 Task: In the  document benchmark Apply all border to the tabe with  'with box; Style line and width 1/4 pt 'Select Header and apply  'Italics' Select the text and align it to the  Left
Action: Mouse moved to (334, 56)
Screenshot: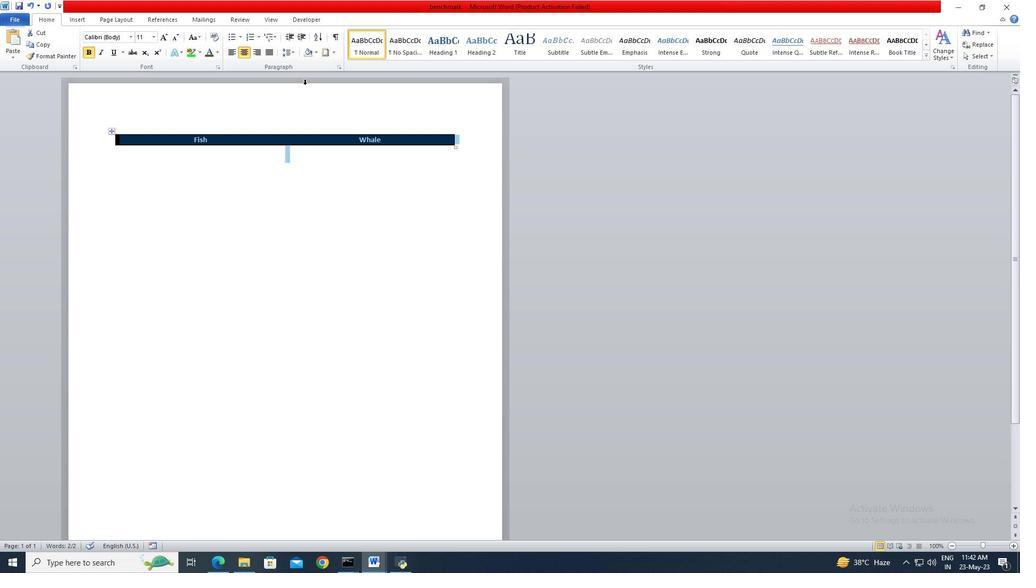 
Action: Mouse pressed left at (334, 56)
Screenshot: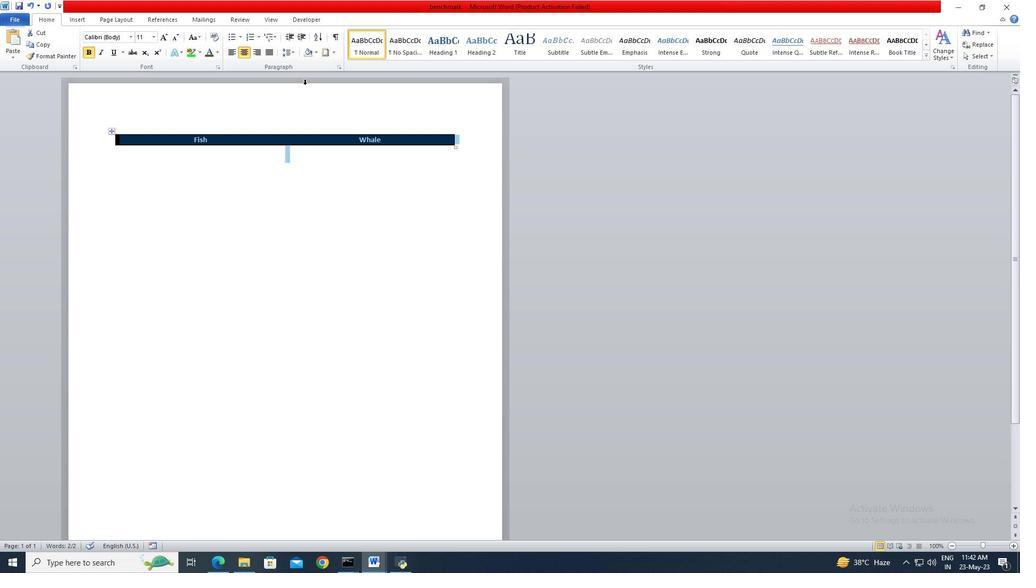 
Action: Mouse moved to (343, 123)
Screenshot: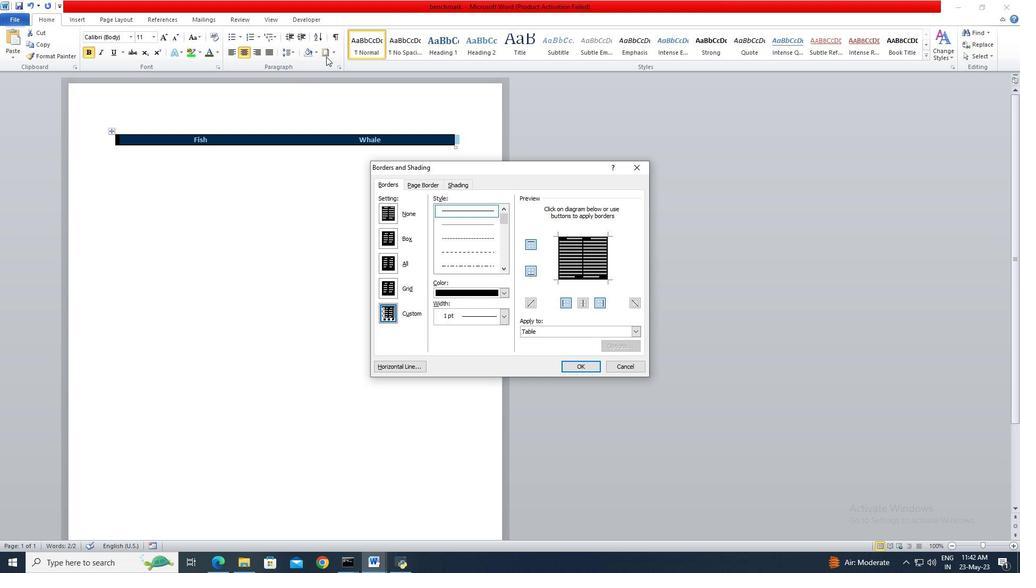 
Action: Mouse pressed left at (343, 123)
Screenshot: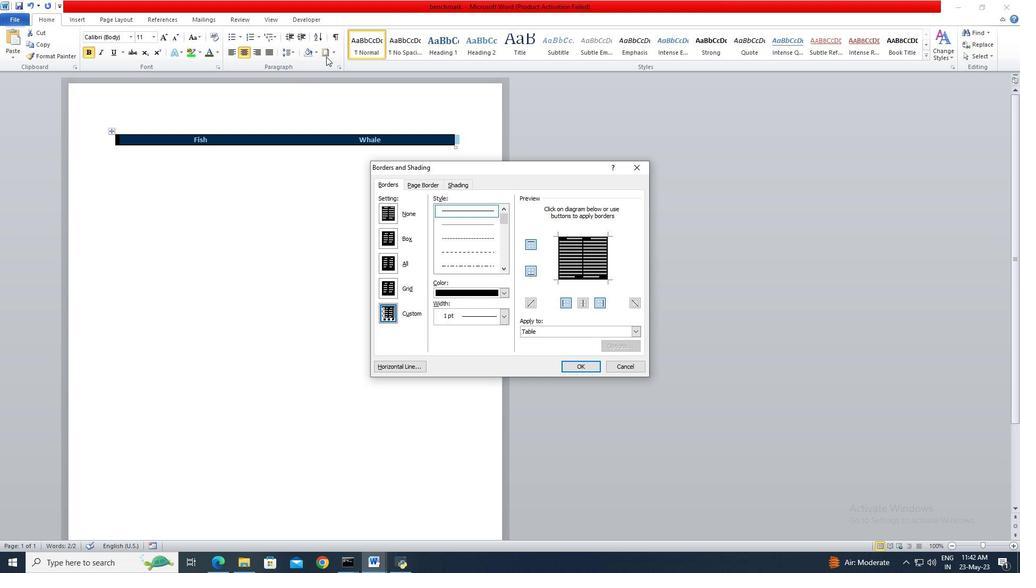 
Action: Mouse moved to (461, 143)
Screenshot: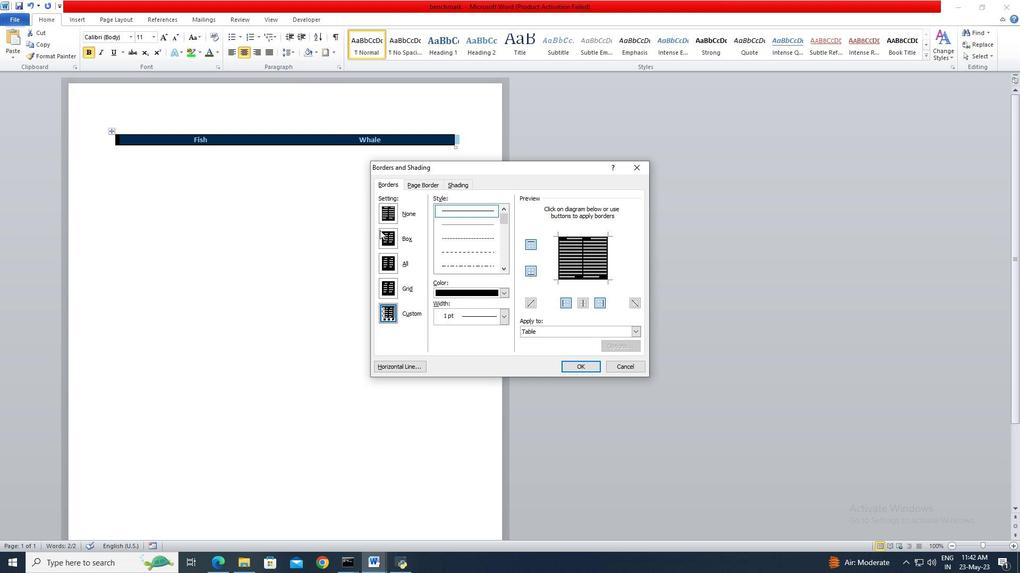 
Action: Key pressed <Key.shift>ctrl+Z
Screenshot: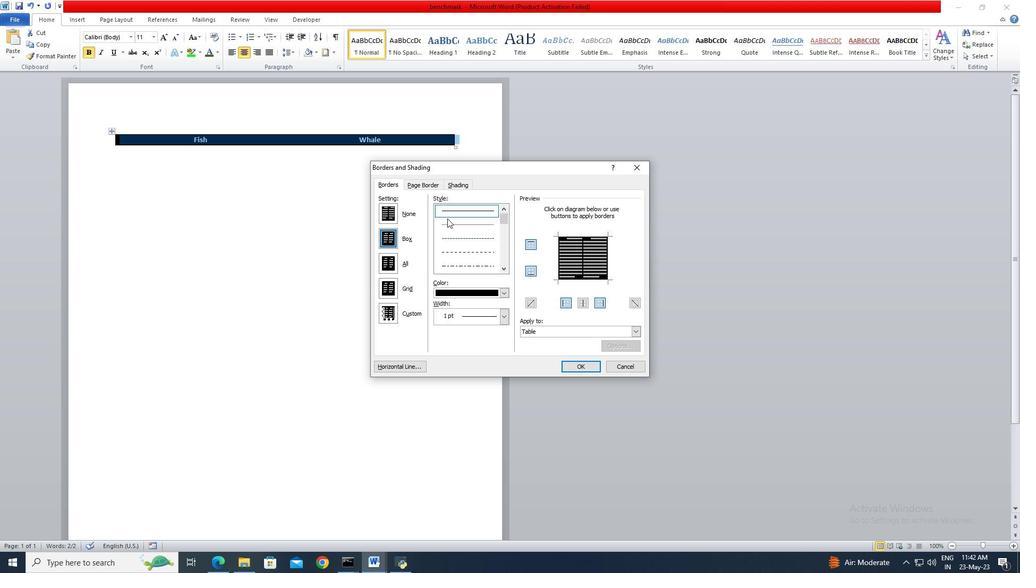 
Action: Mouse moved to (251, 160)
Screenshot: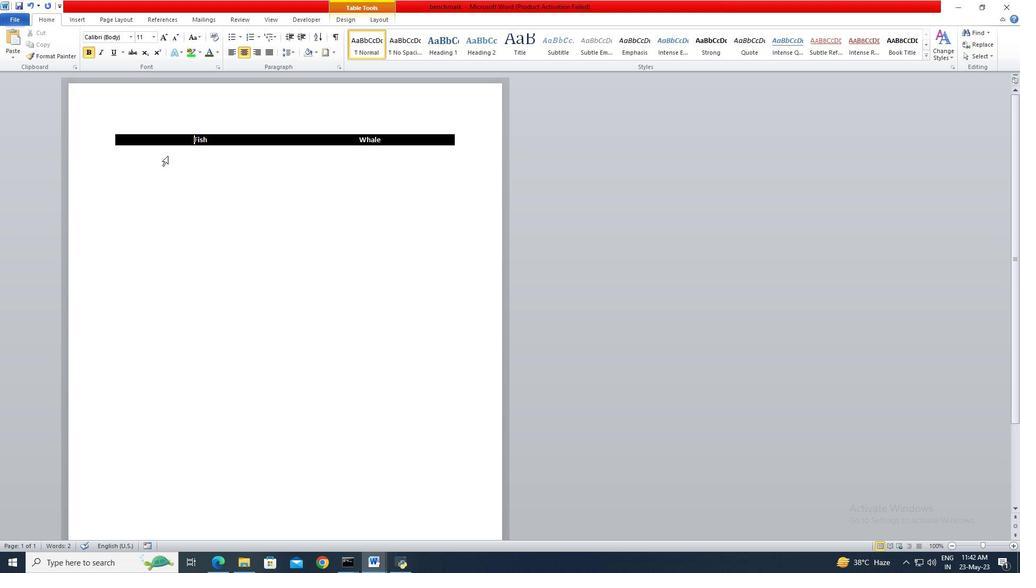 
Action: Key pressed ctrl+A
Screenshot: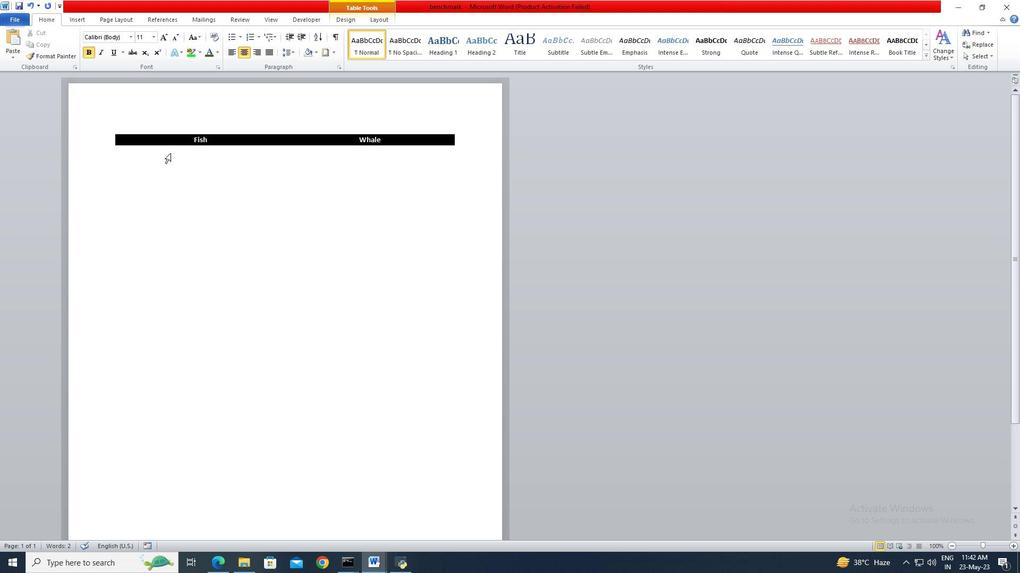 
Action: Mouse moved to (333, 52)
Screenshot: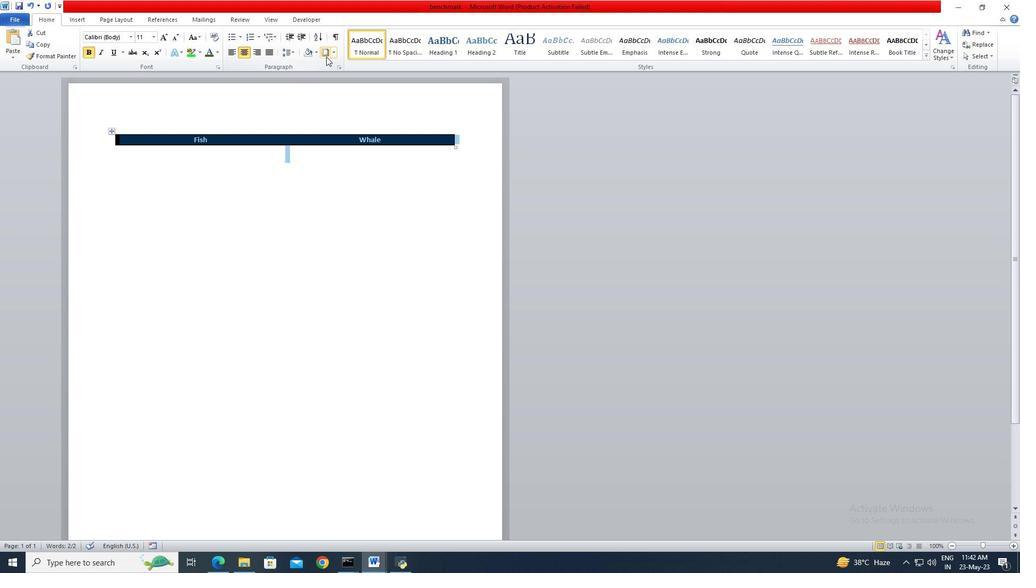 
Action: Mouse pressed left at (333, 52)
Screenshot: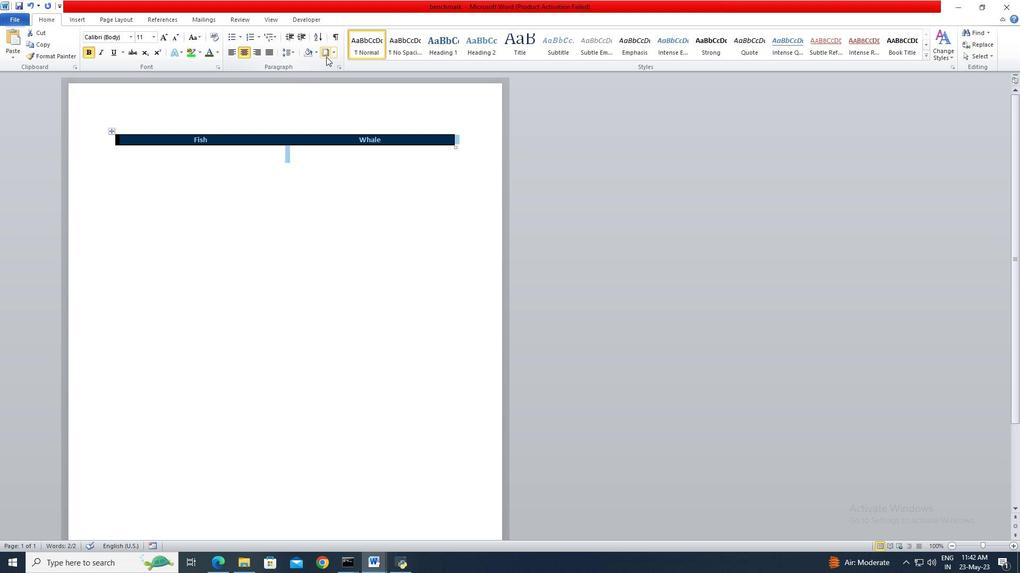 
Action: Mouse moved to (341, 125)
Screenshot: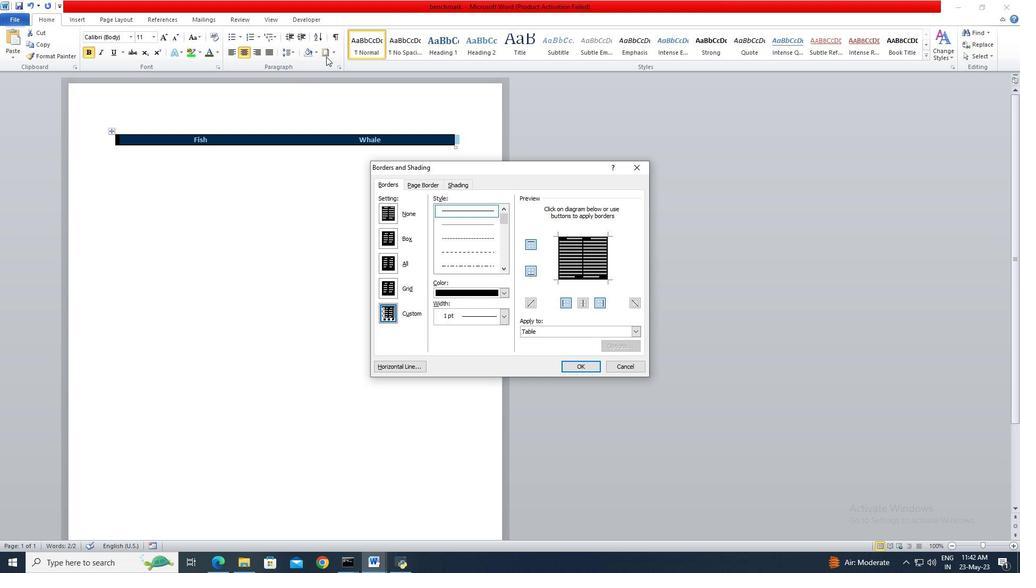 
Action: Mouse pressed left at (341, 125)
Screenshot: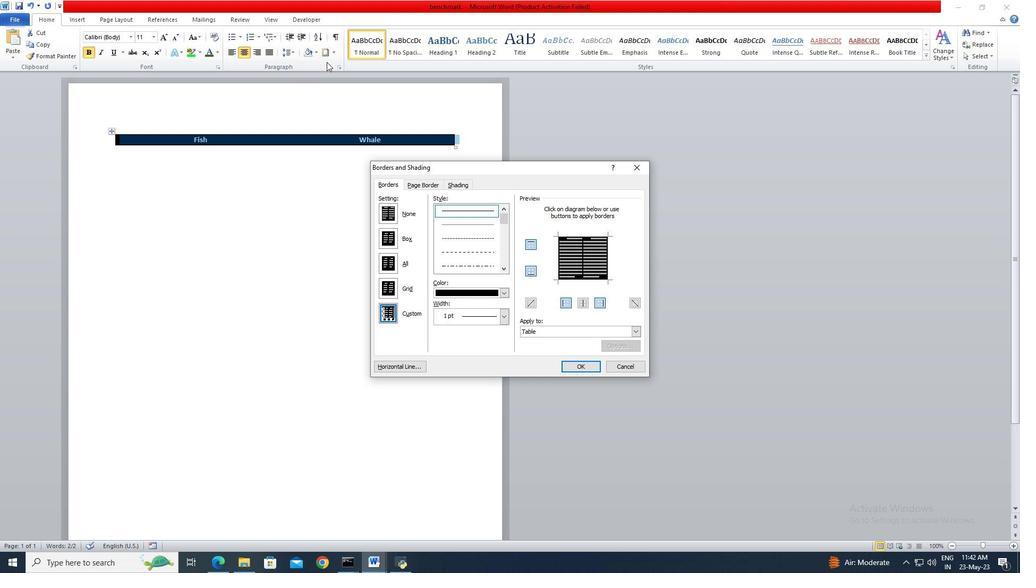 
Action: Mouse moved to (350, 174)
Screenshot: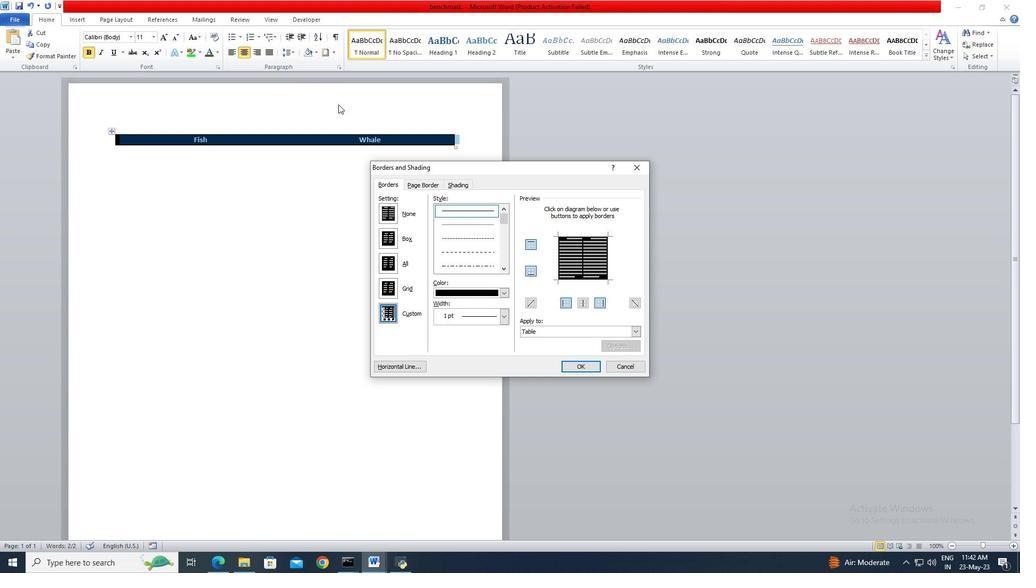 
Action: Mouse pressed left at (350, 174)
Screenshot: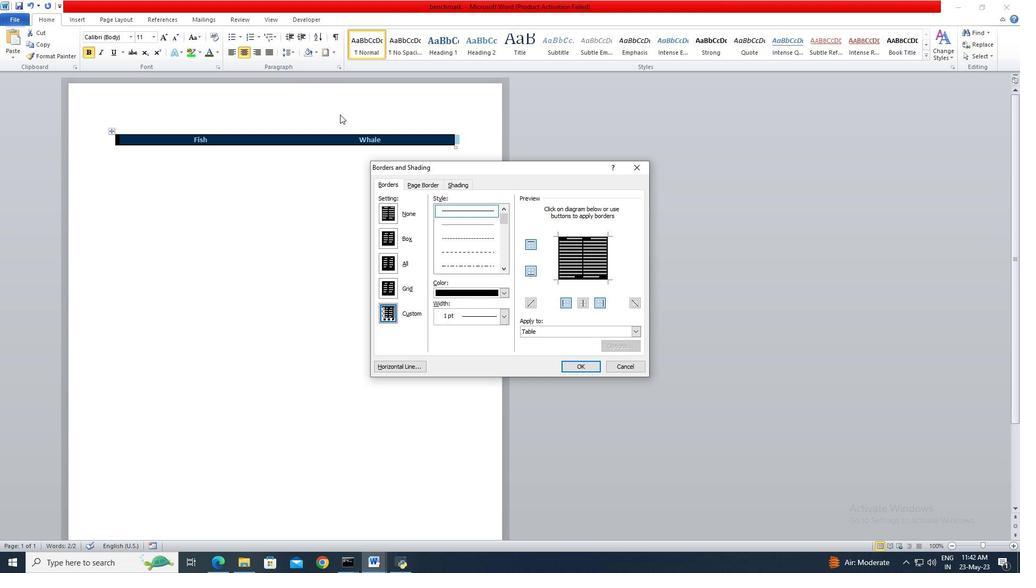 
Action: Mouse moved to (335, 55)
Screenshot: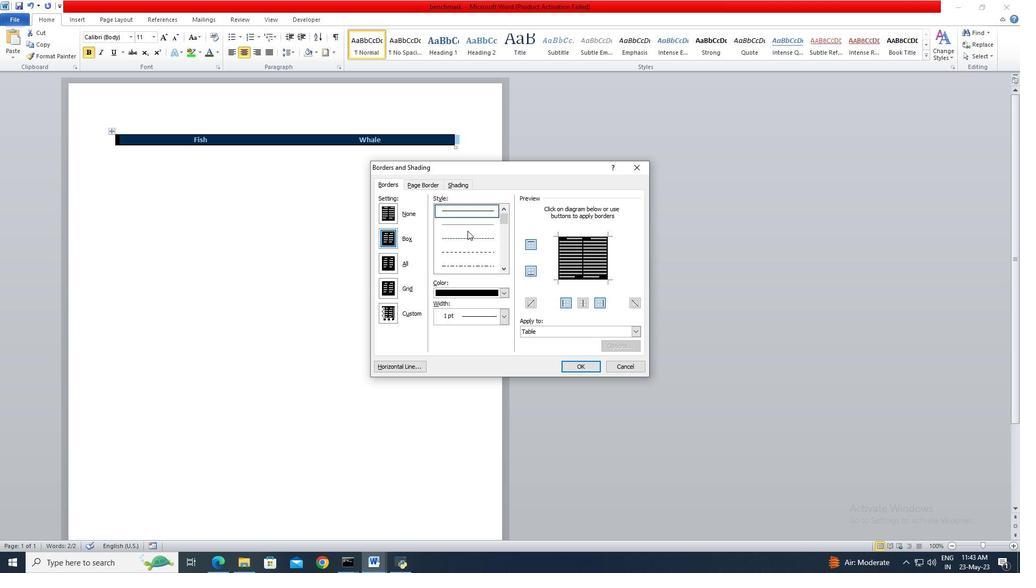 
Action: Mouse pressed left at (335, 55)
Screenshot: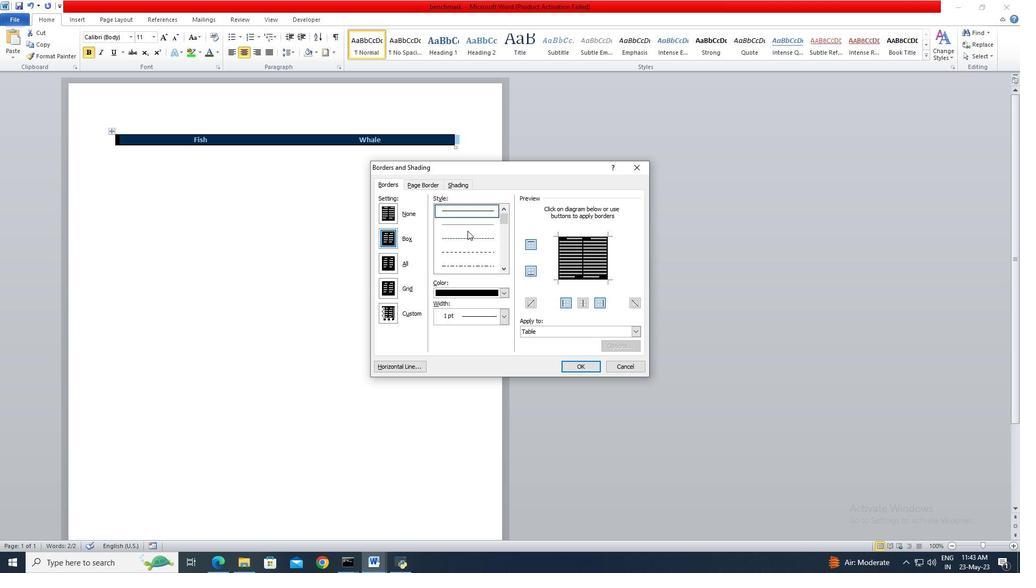 
Action: Mouse moved to (354, 248)
Screenshot: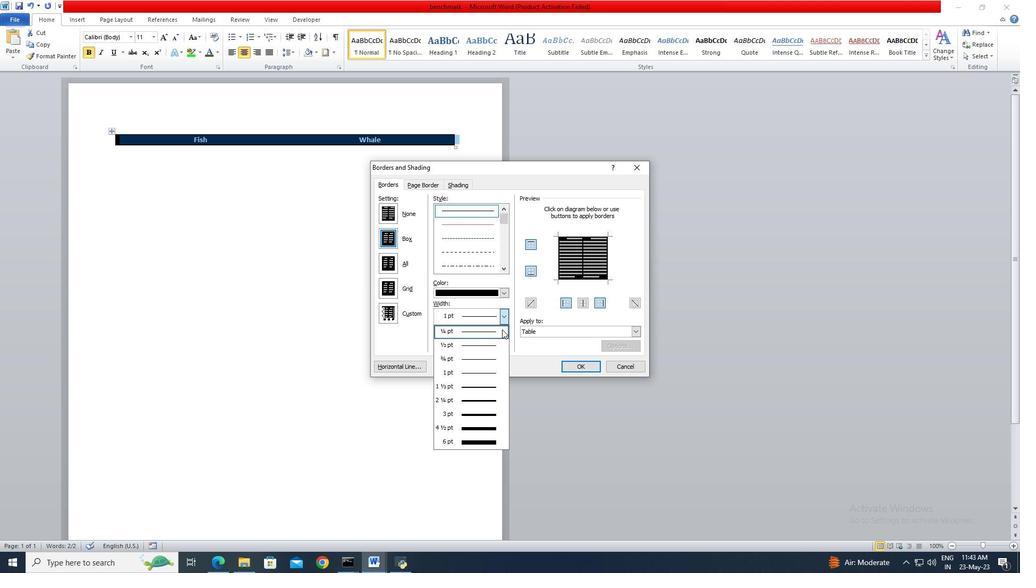 
Action: Mouse pressed left at (354, 248)
Screenshot: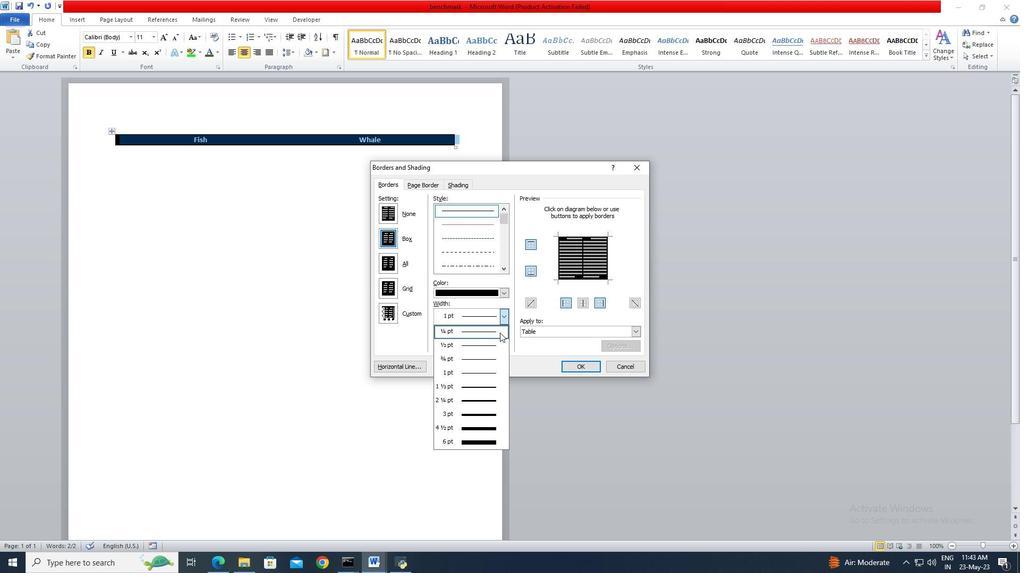 
Action: Mouse moved to (384, 244)
Screenshot: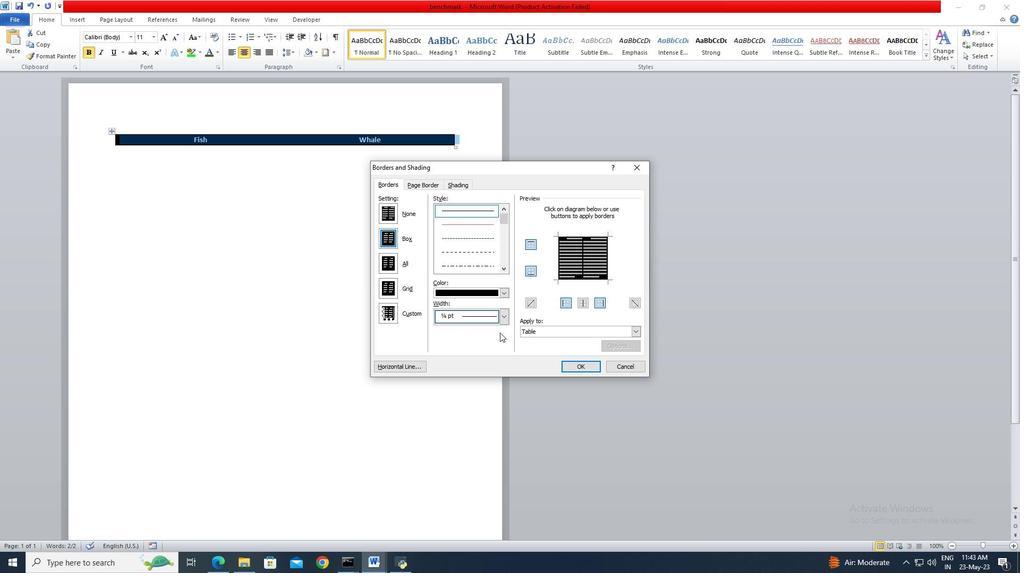 
Action: Mouse pressed left at (384, 244)
Screenshot: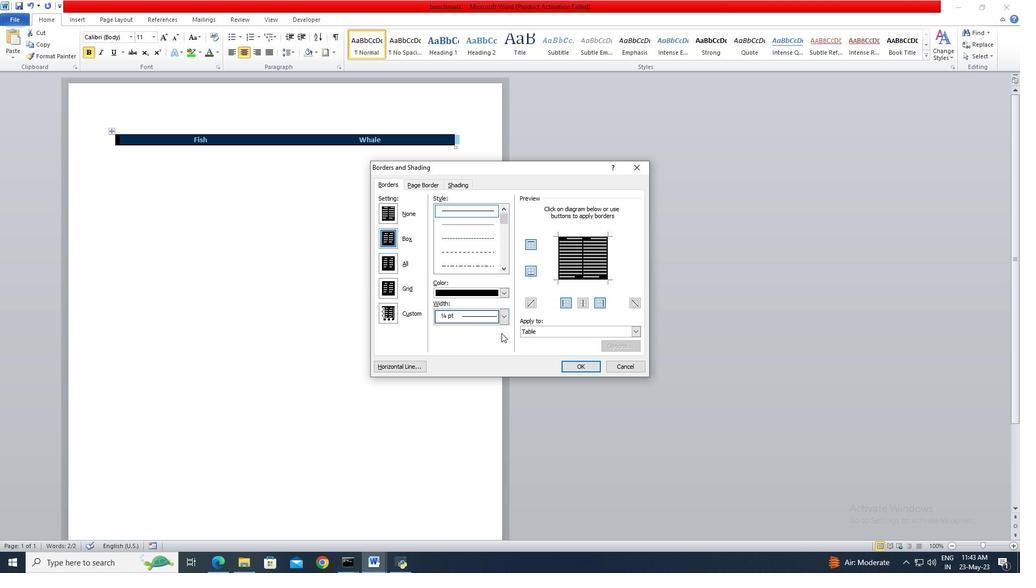 
Action: Mouse moved to (623, 364)
Screenshot: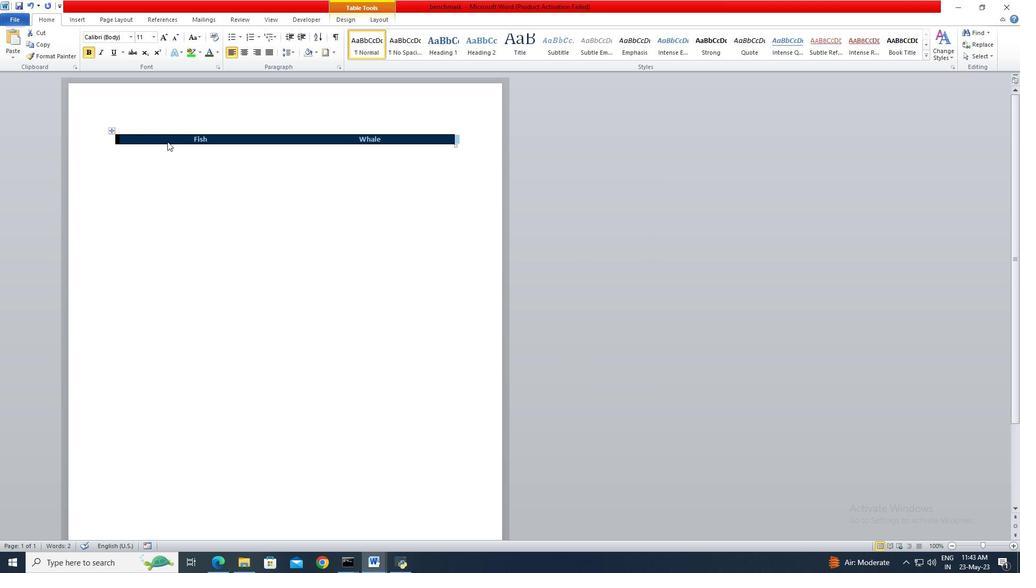 
Action: Mouse pressed left at (623, 364)
Screenshot: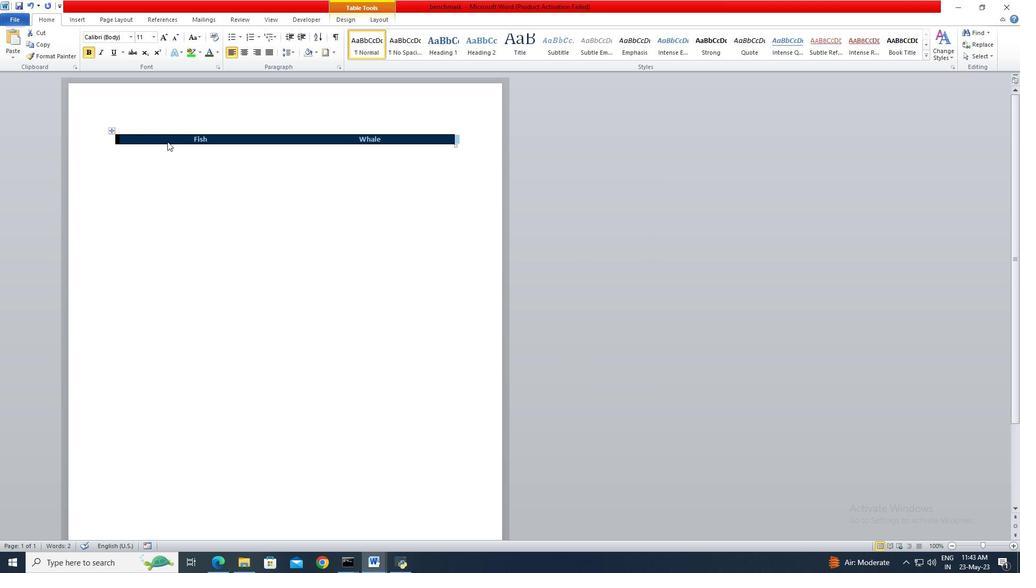 
Action: Mouse moved to (170, 153)
Screenshot: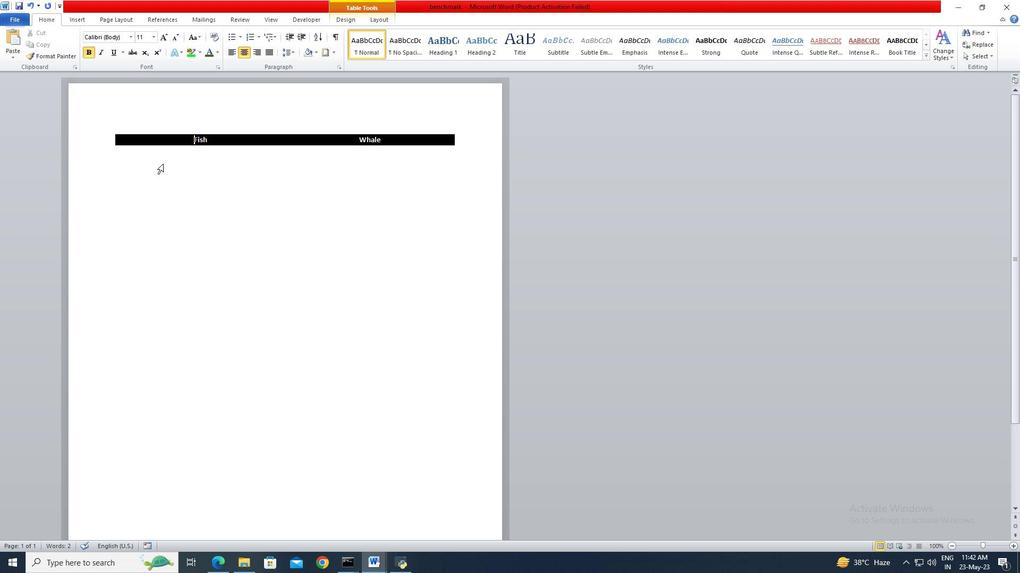 
Action: Key pressed ctrl+A
Screenshot: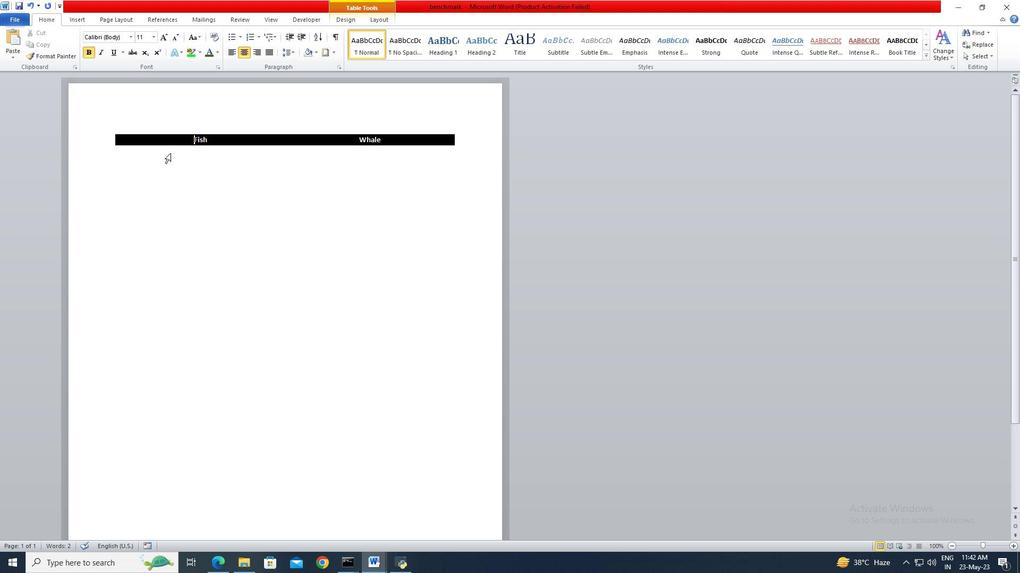 
Action: Mouse moved to (326, 56)
Screenshot: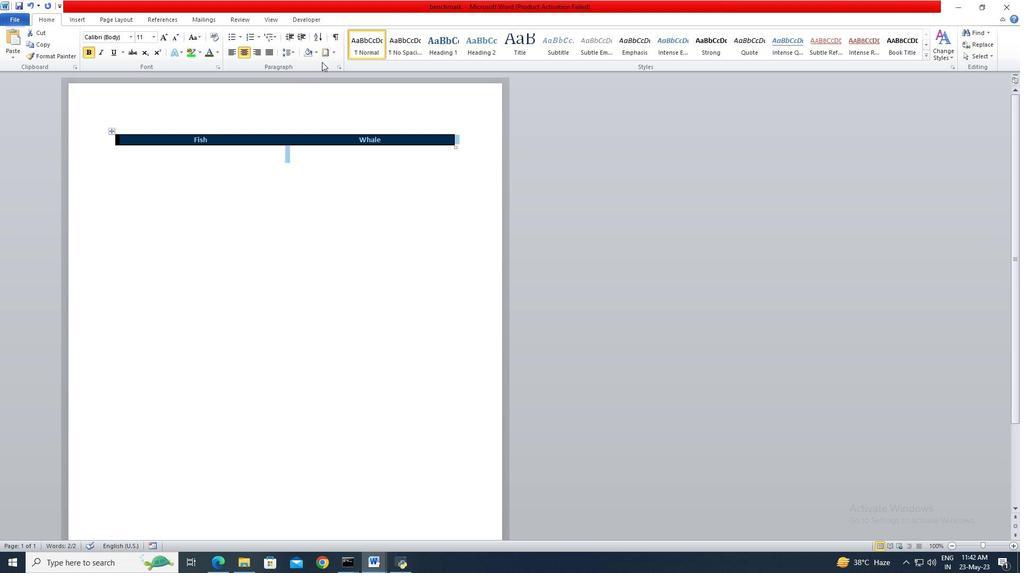 
Action: Mouse pressed left at (326, 56)
Screenshot: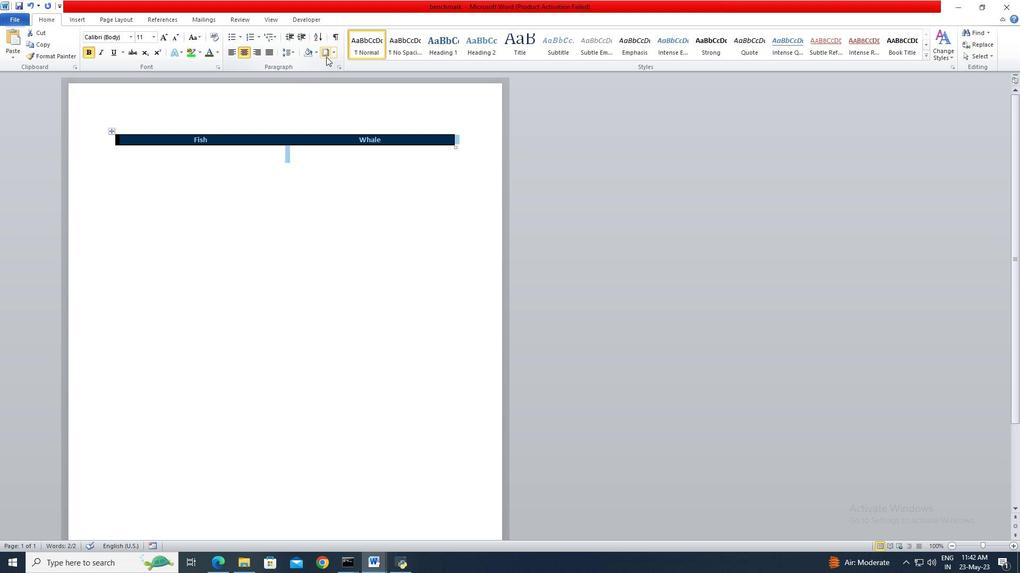 
Action: Mouse moved to (386, 239)
Screenshot: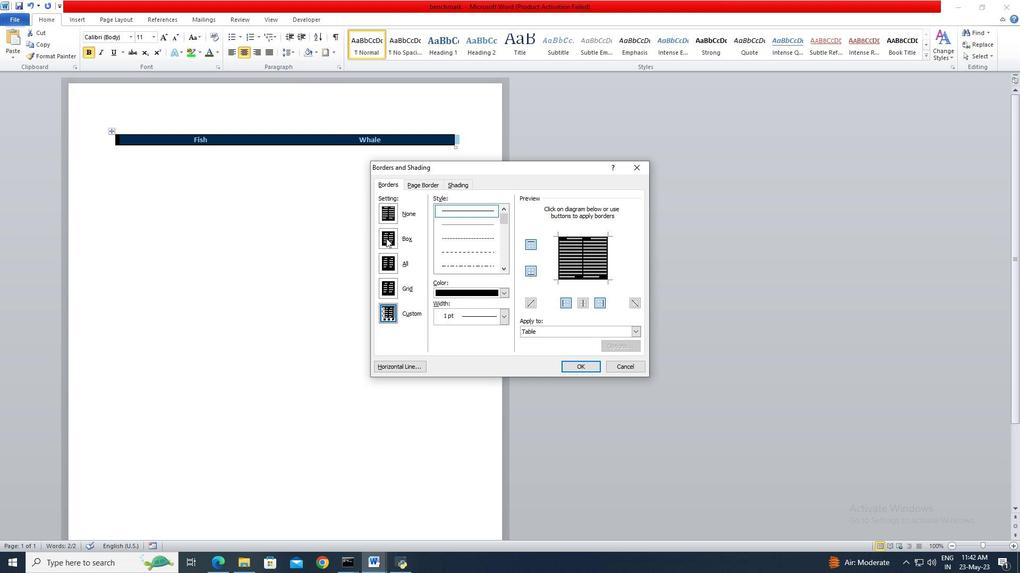 
Action: Mouse pressed left at (386, 239)
Screenshot: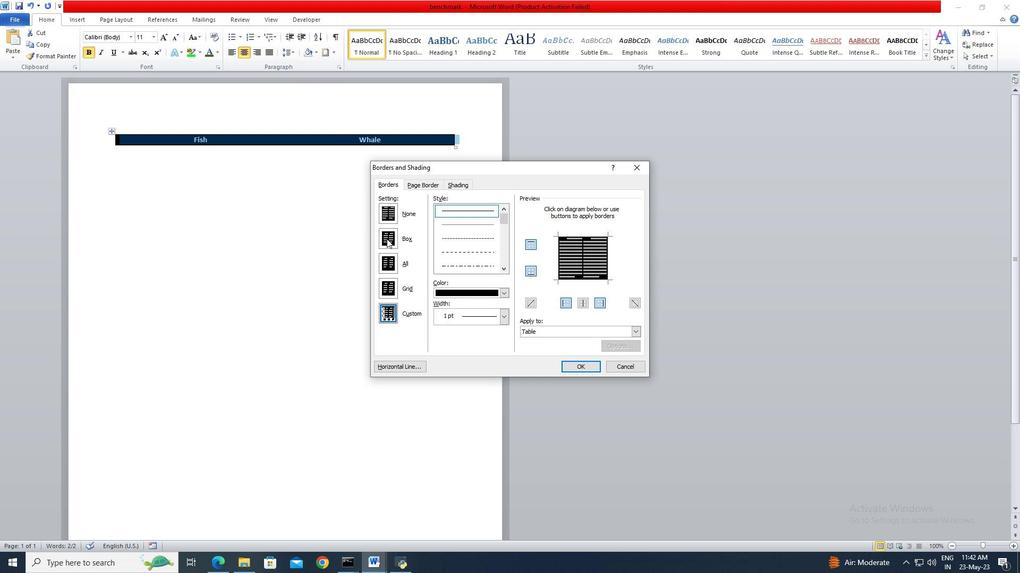 
Action: Mouse moved to (454, 211)
Screenshot: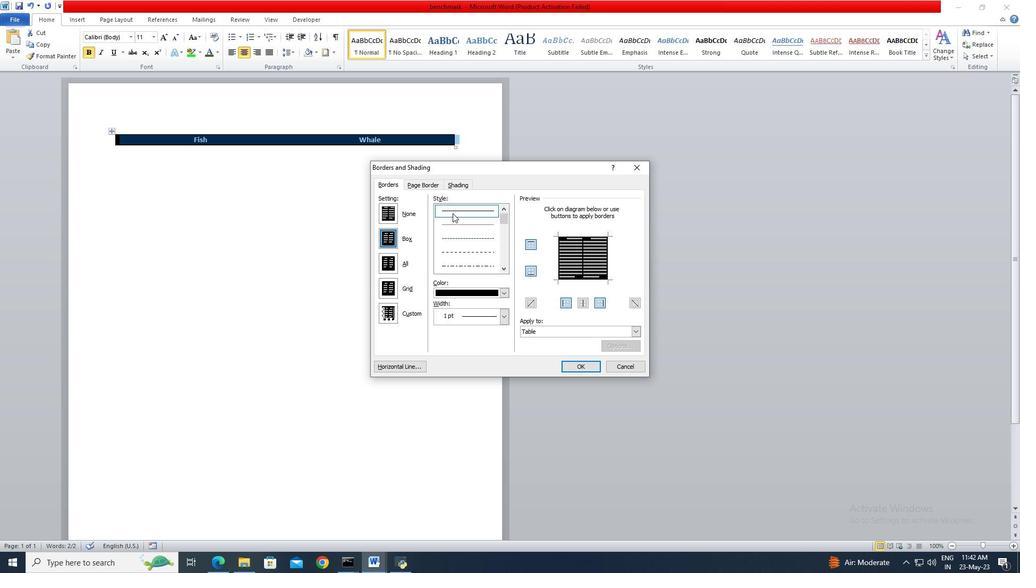 
Action: Mouse pressed left at (454, 211)
Screenshot: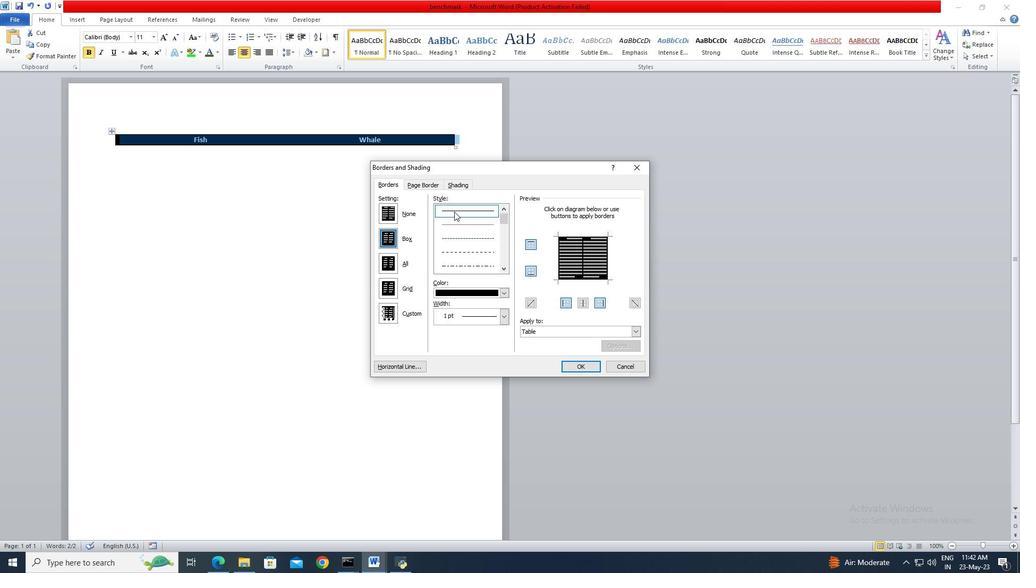
Action: Mouse moved to (506, 317)
Screenshot: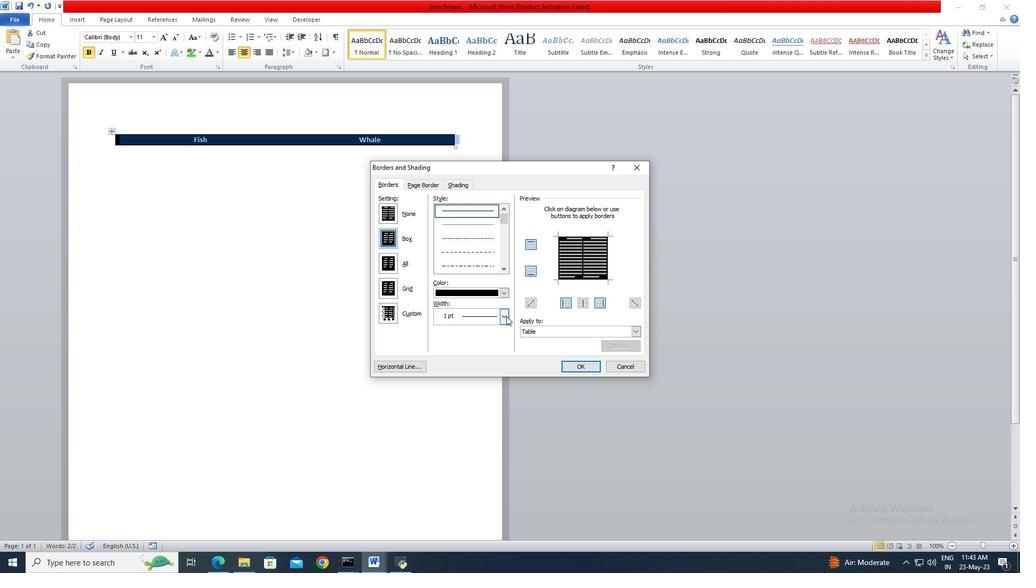 
Action: Mouse pressed left at (506, 317)
Screenshot: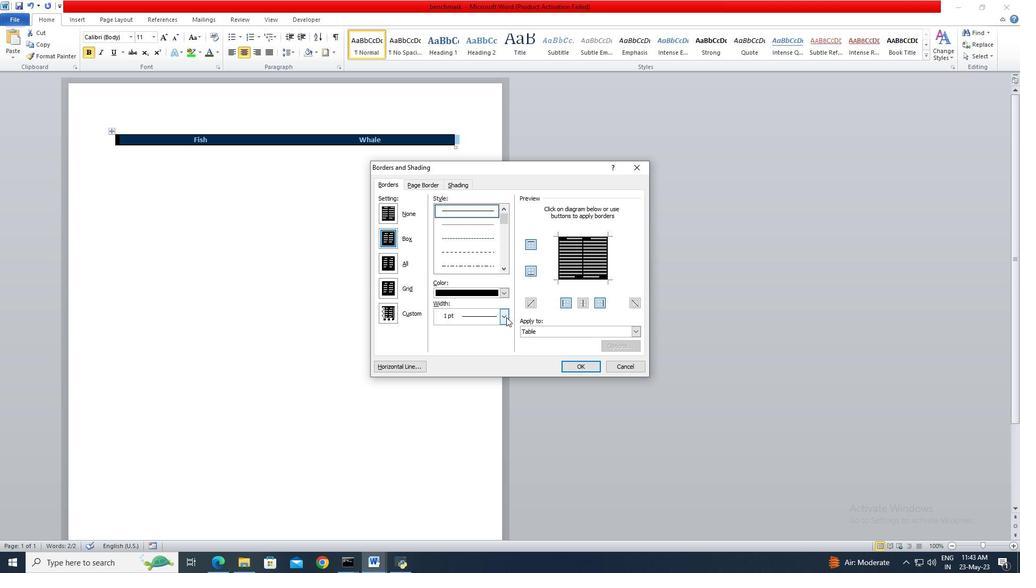 
Action: Mouse moved to (499, 333)
Screenshot: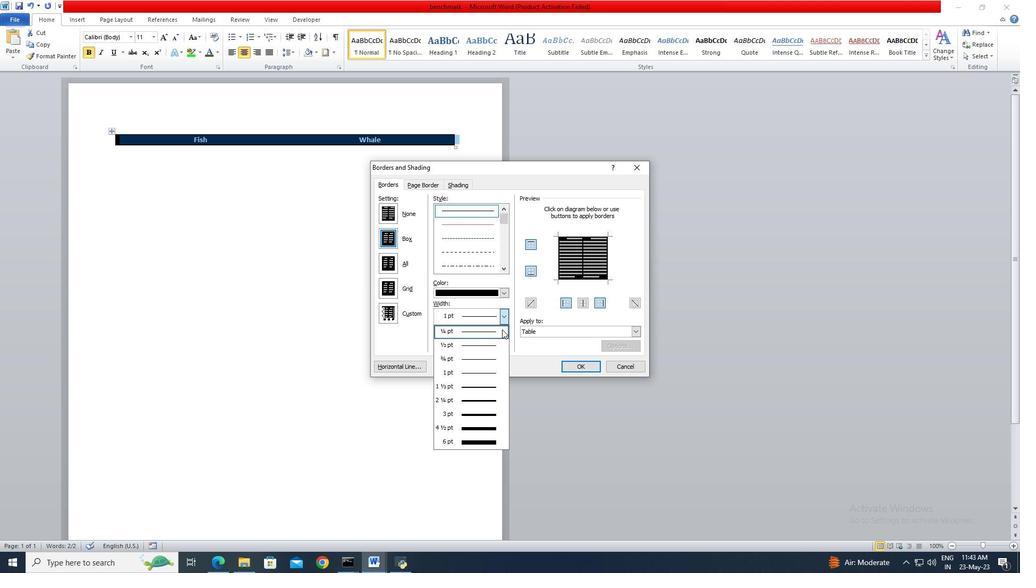
Action: Mouse pressed left at (499, 333)
Screenshot: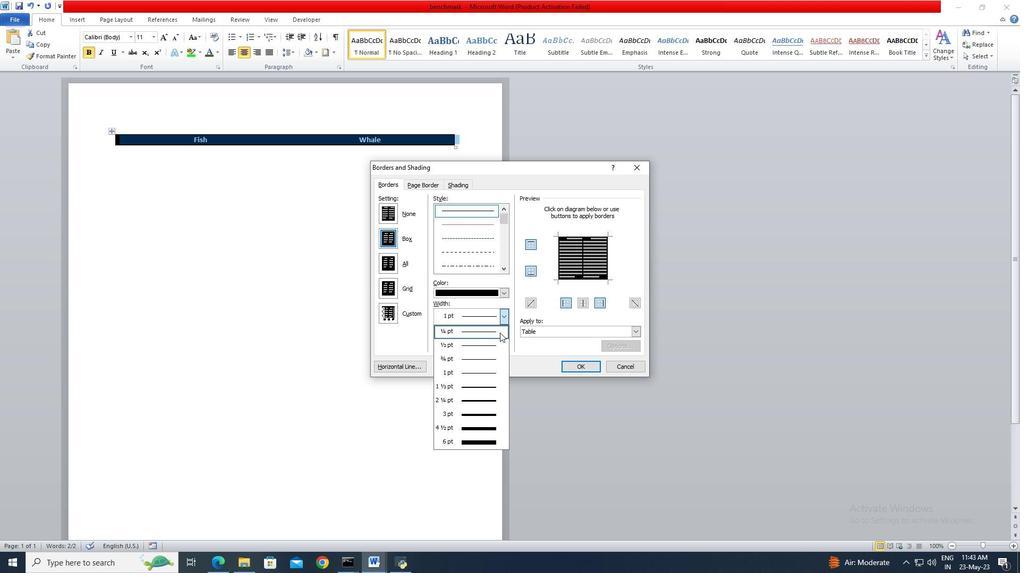 
Action: Mouse moved to (595, 366)
Screenshot: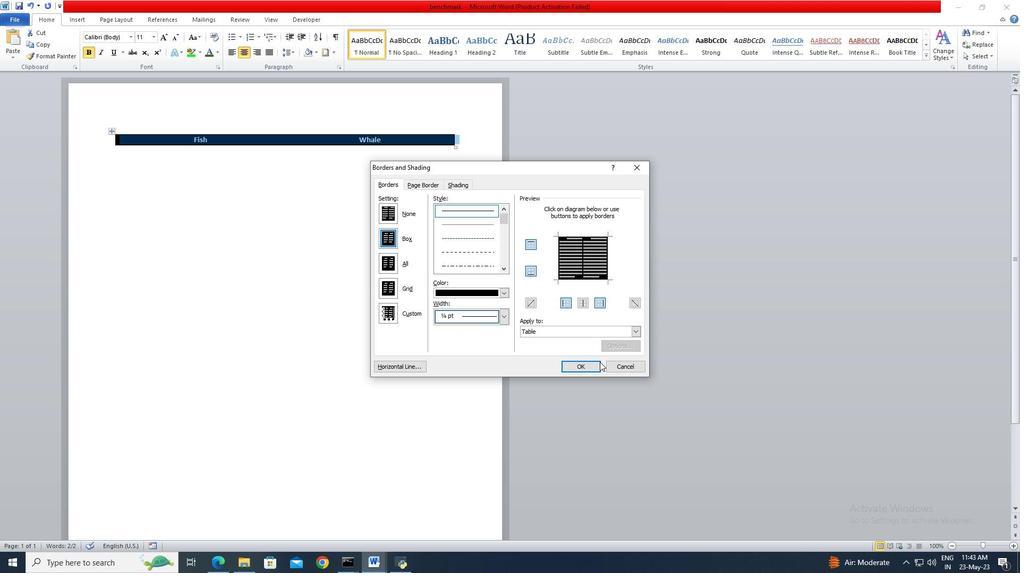 
Action: Mouse pressed left at (595, 366)
Screenshot: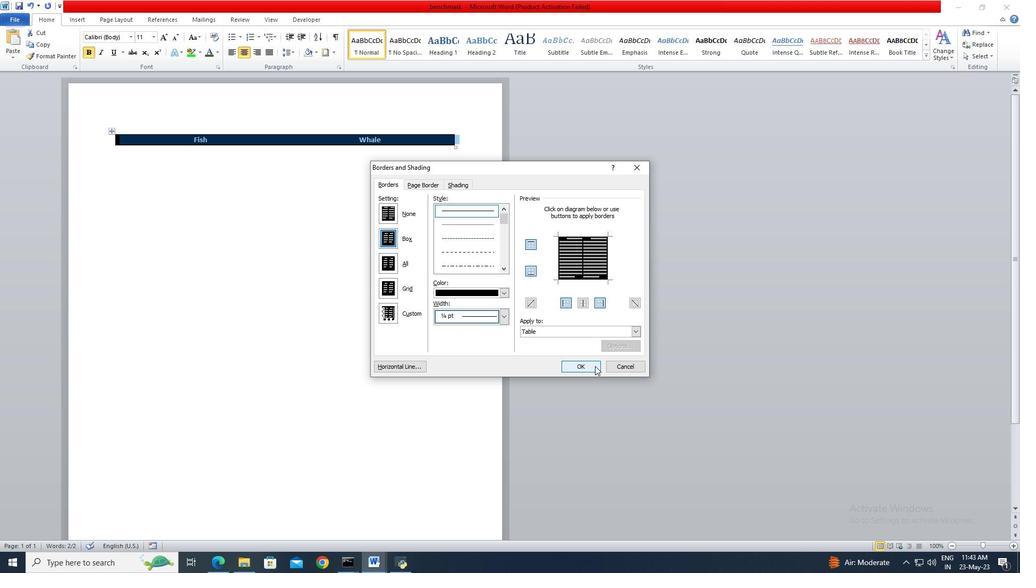 
Action: Mouse moved to (167, 141)
Screenshot: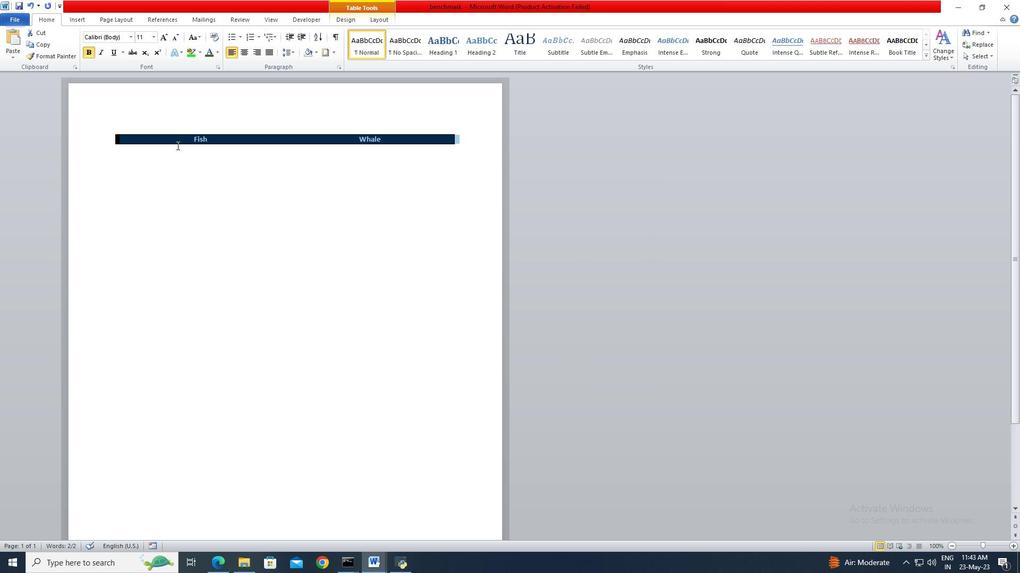 
Action: Mouse pressed left at (167, 141)
Screenshot: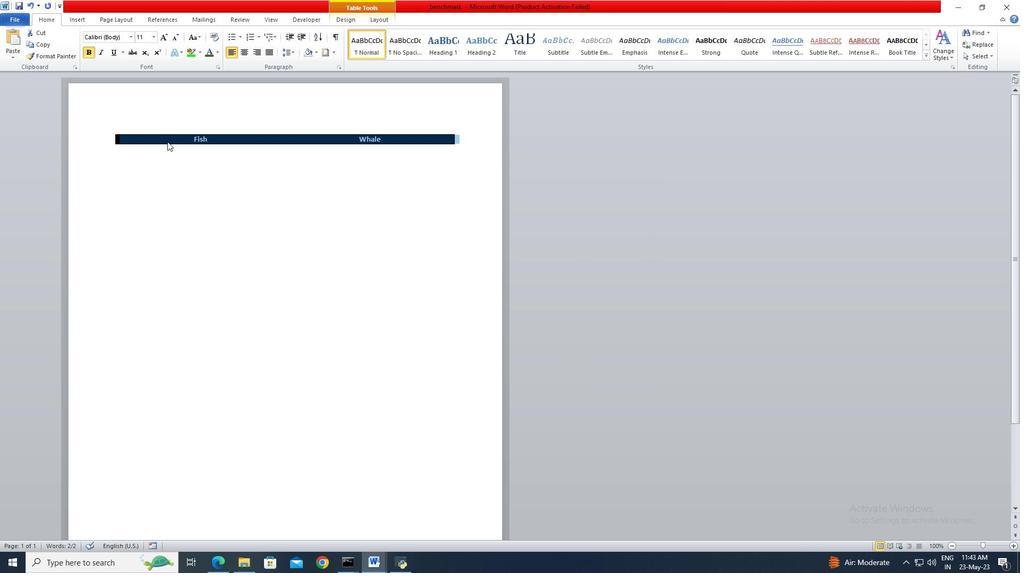 
Action: Key pressed <Key.shift><Key.right><Key.right><Key.right><Key.right><Key.right><Key.right><Key.right><Key.right><Key.right><Key.right><Key.right><Key.right><Key.right><Key.right><Key.right><Key.right><Key.right><Key.right><Key.left><Key.left><Key.left><Key.right>
Screenshot: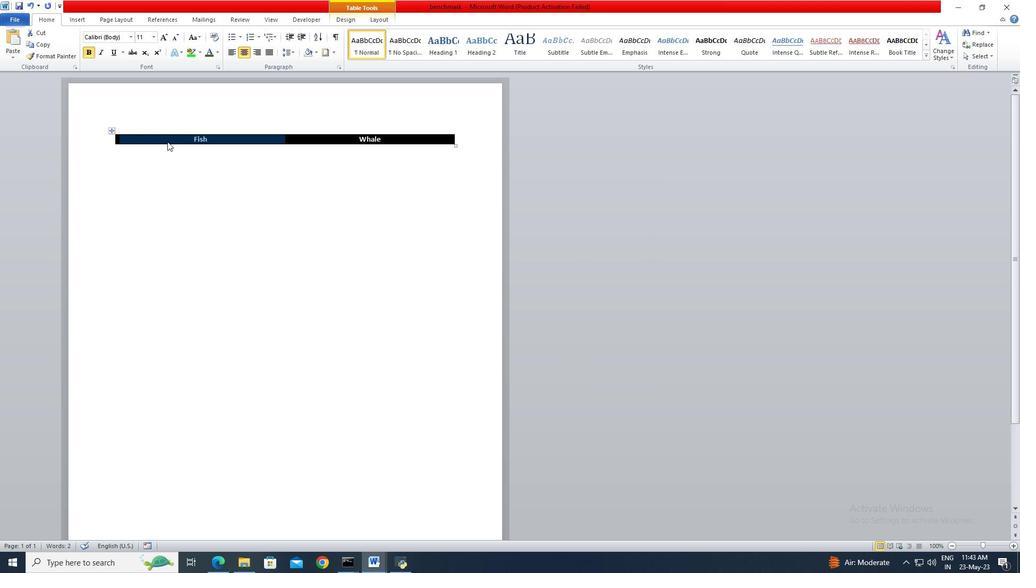 
Action: Mouse moved to (104, 53)
Screenshot: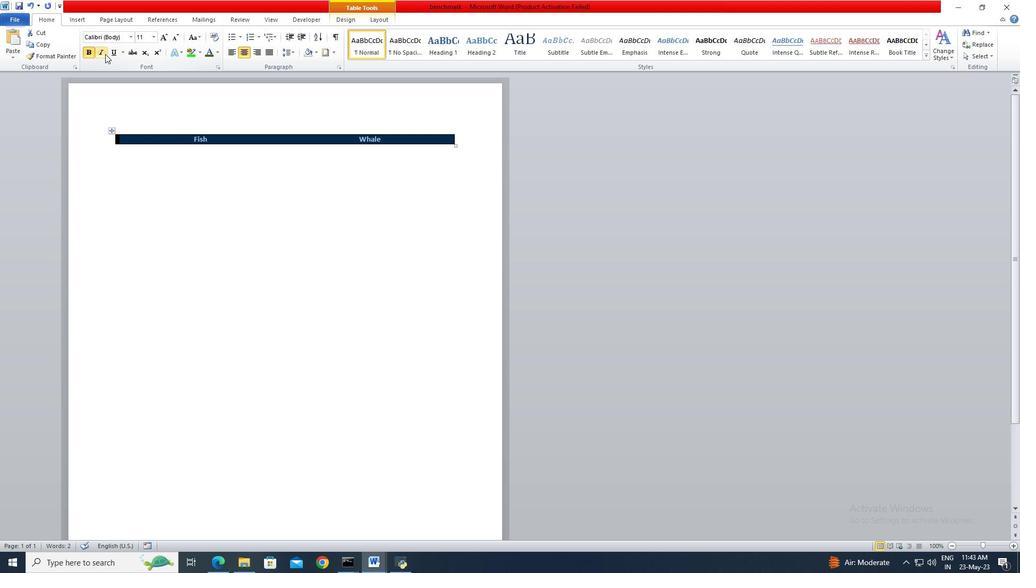 
Action: Mouse pressed left at (104, 53)
Screenshot: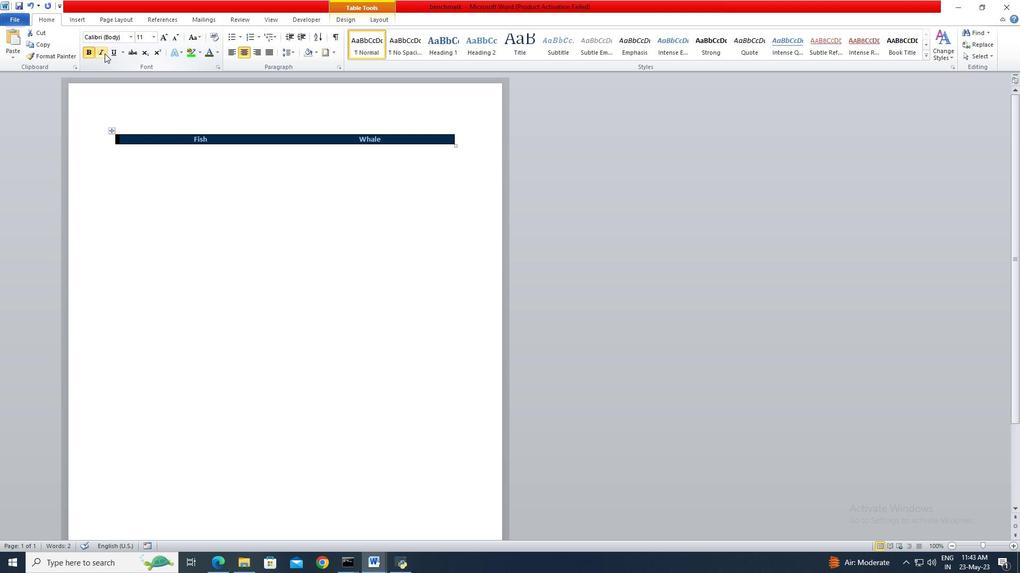 
Action: Mouse moved to (232, 57)
Screenshot: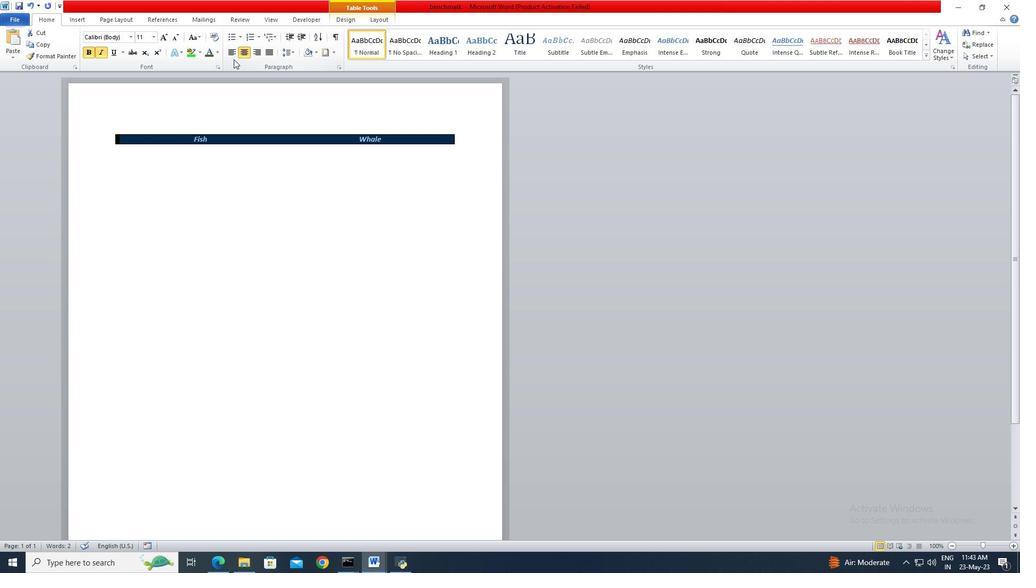 
Action: Mouse pressed left at (232, 57)
Screenshot: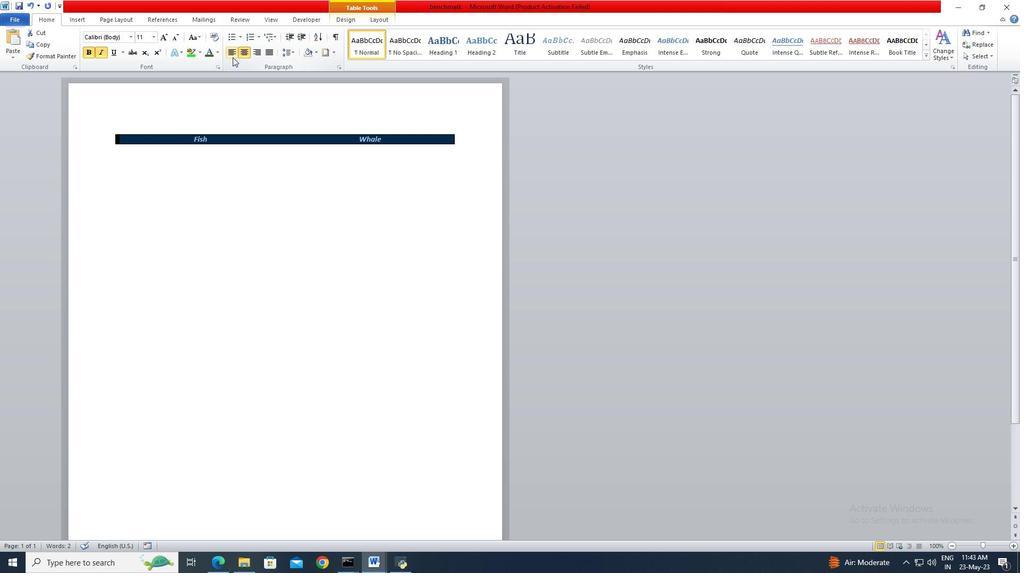 
Action: Mouse moved to (239, 165)
Screenshot: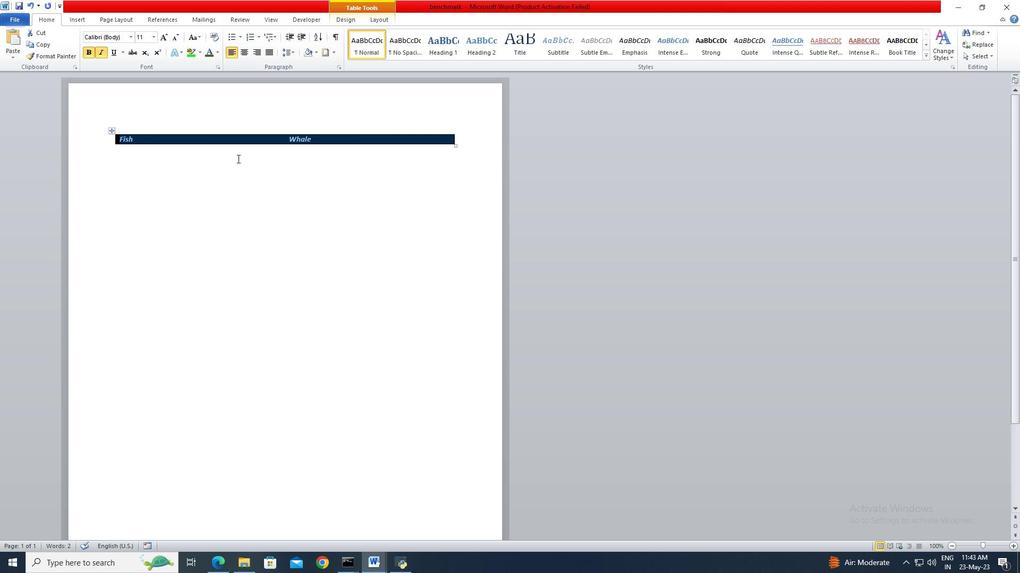 
Action: Mouse pressed left at (239, 165)
Screenshot: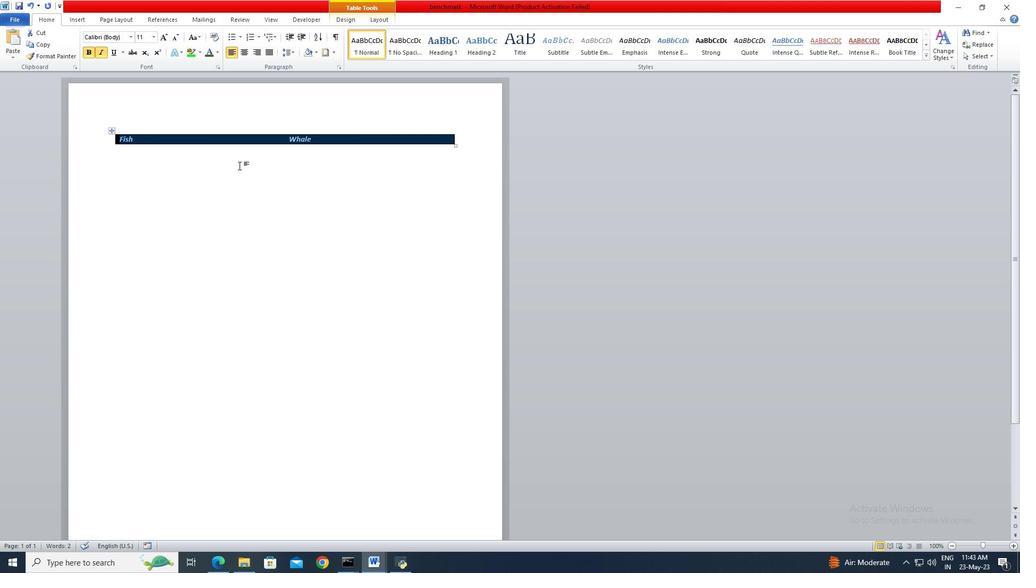 
